 Task: Add in the project UniTech a sprint 'Scope Safari'.
Action: Mouse moved to (1306, 599)
Screenshot: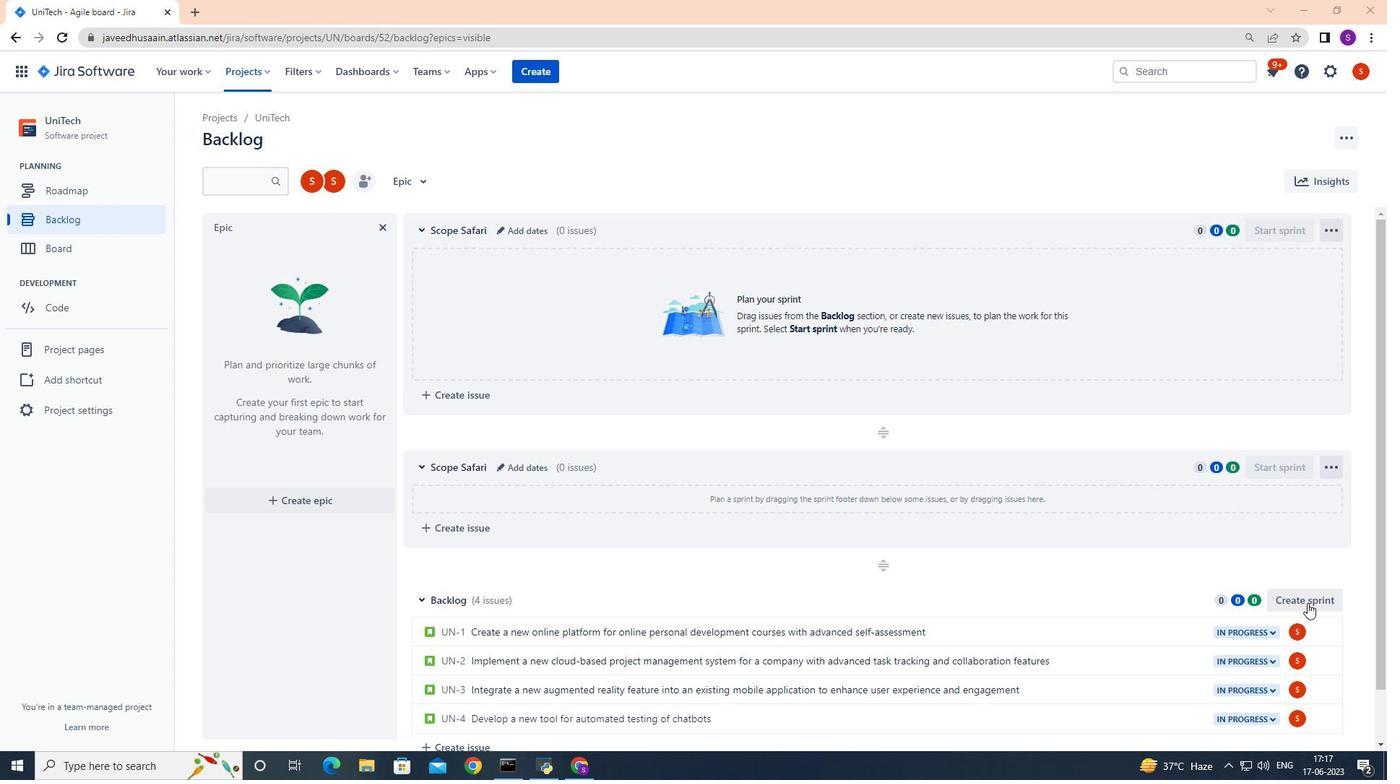 
Action: Mouse pressed left at (1306, 599)
Screenshot: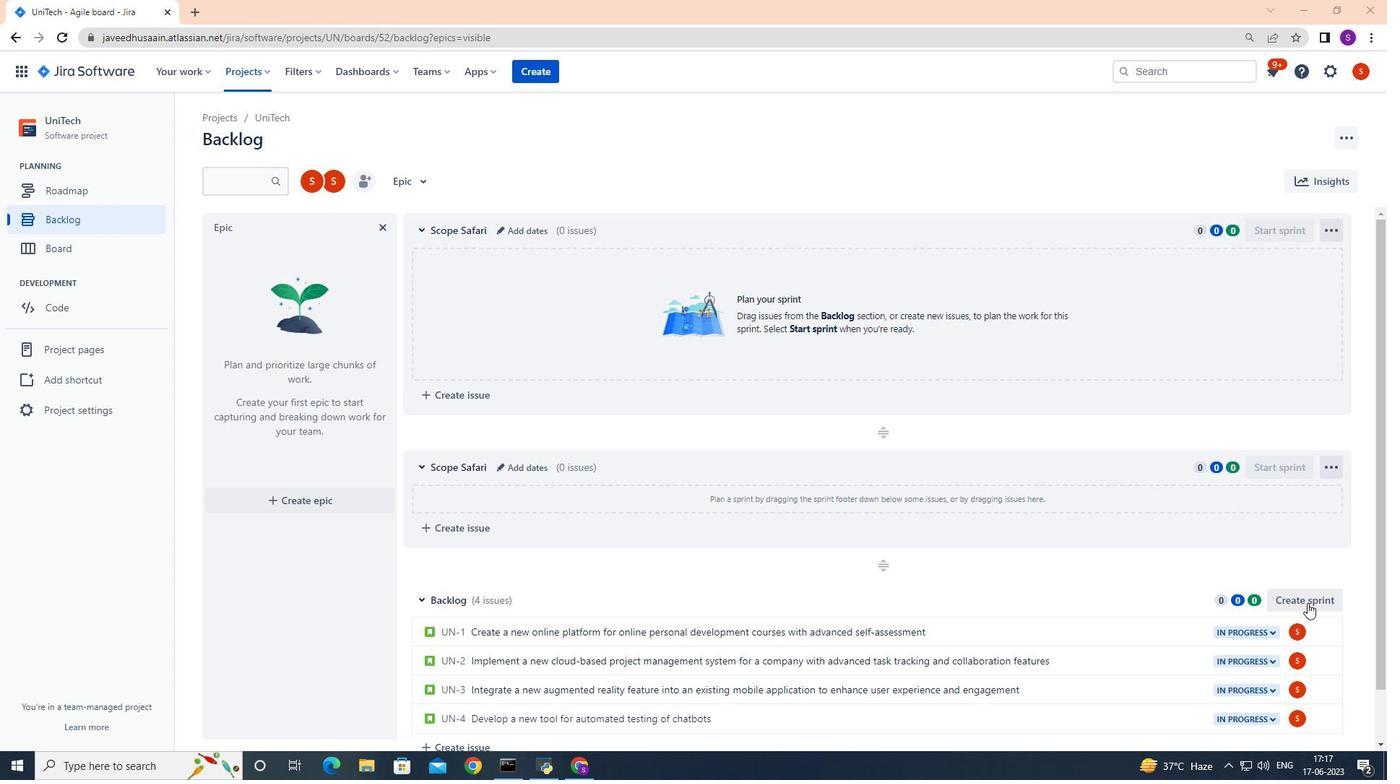 
Action: Mouse moved to (501, 602)
Screenshot: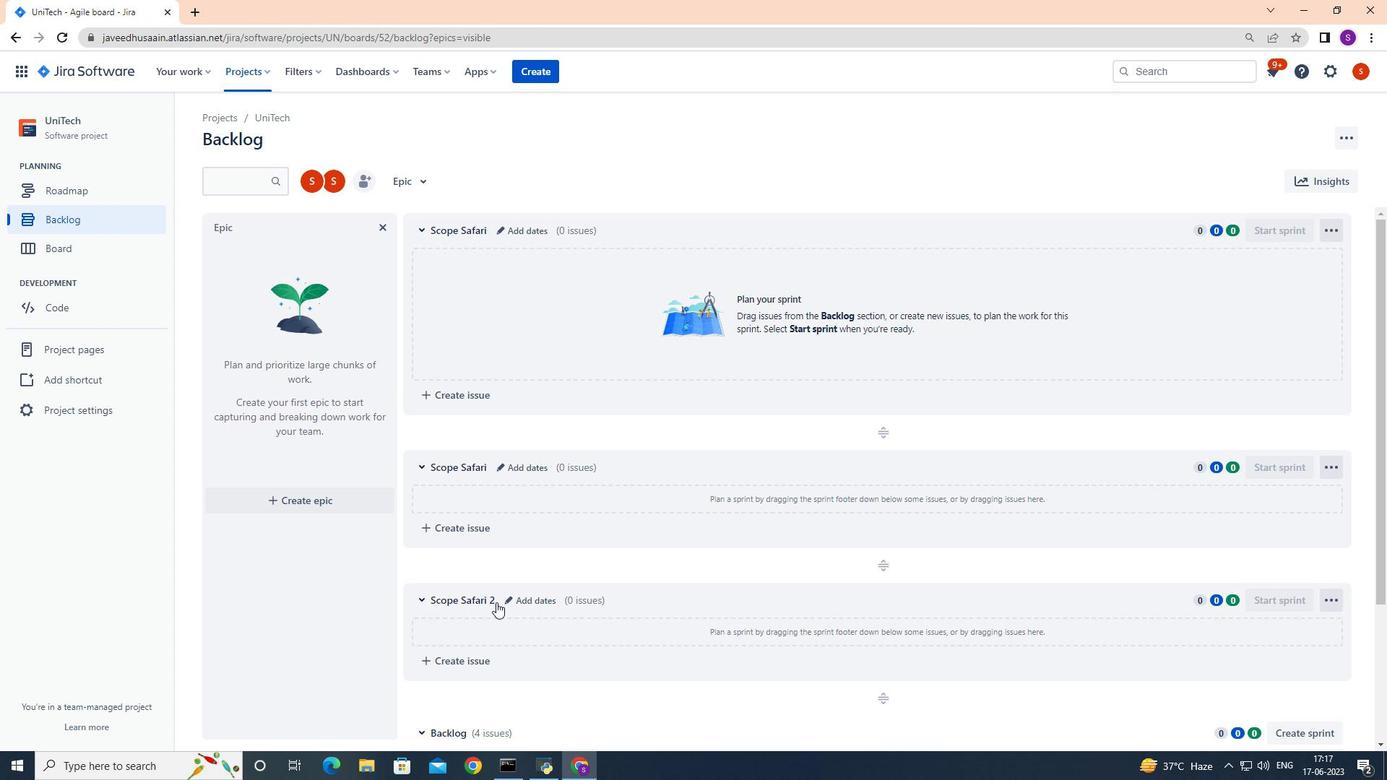
Action: Mouse pressed left at (501, 602)
Screenshot: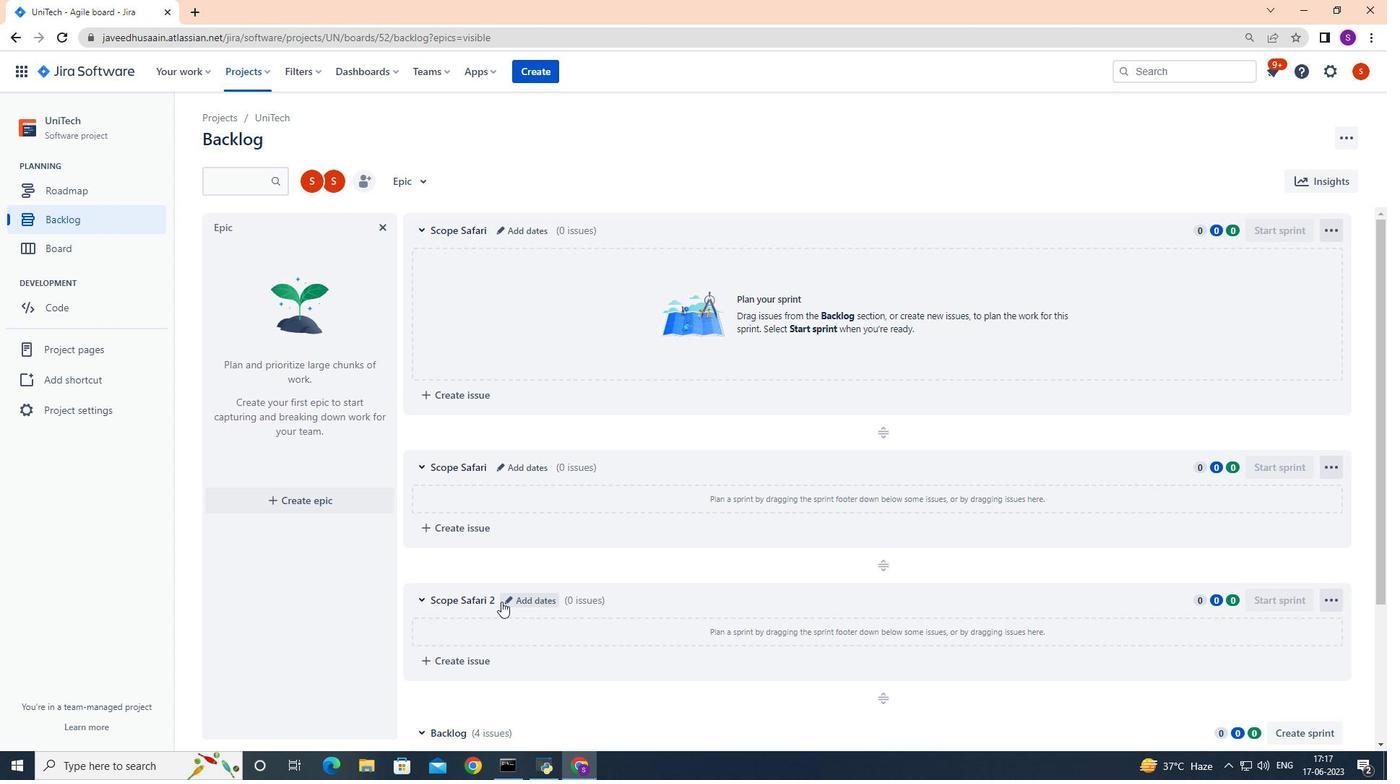 
Action: Mouse moved to (577, 183)
Screenshot: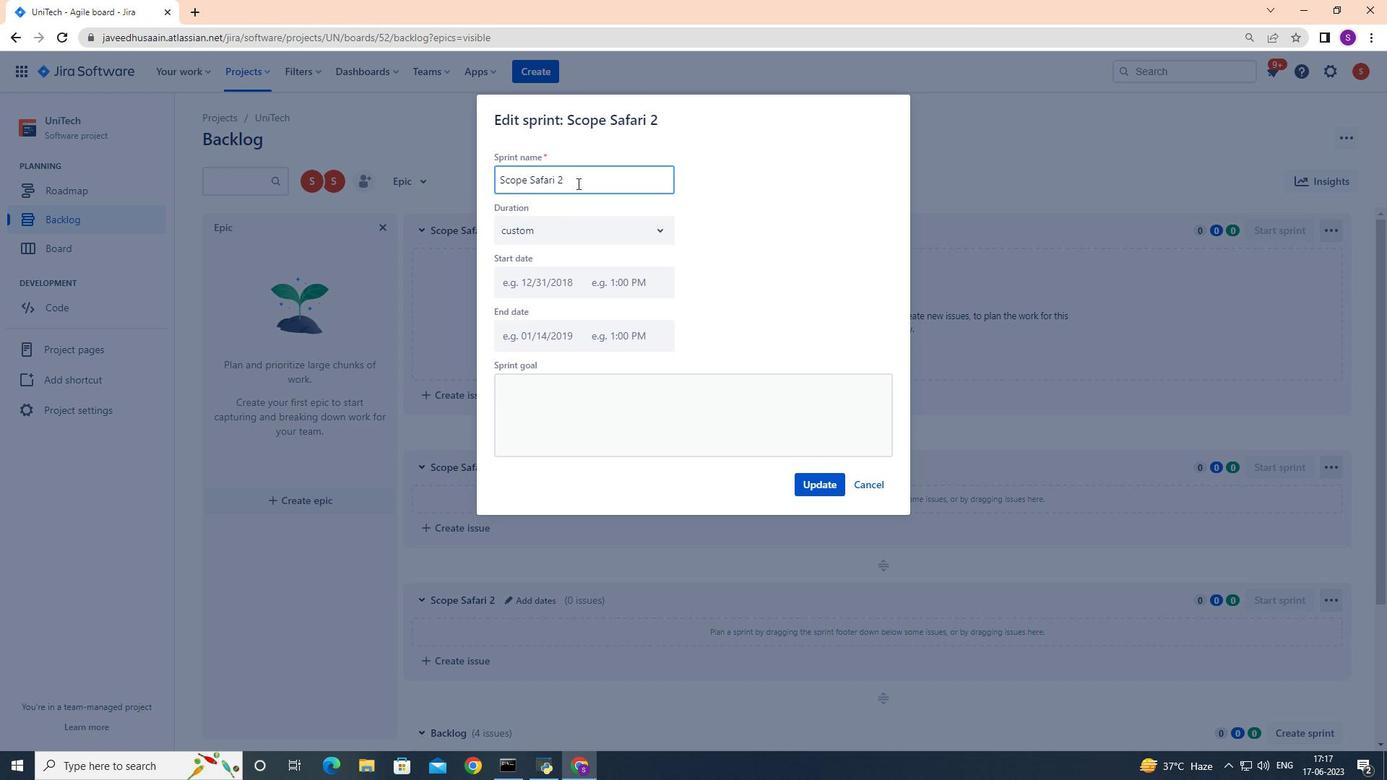 
Action: Mouse pressed left at (577, 183)
Screenshot: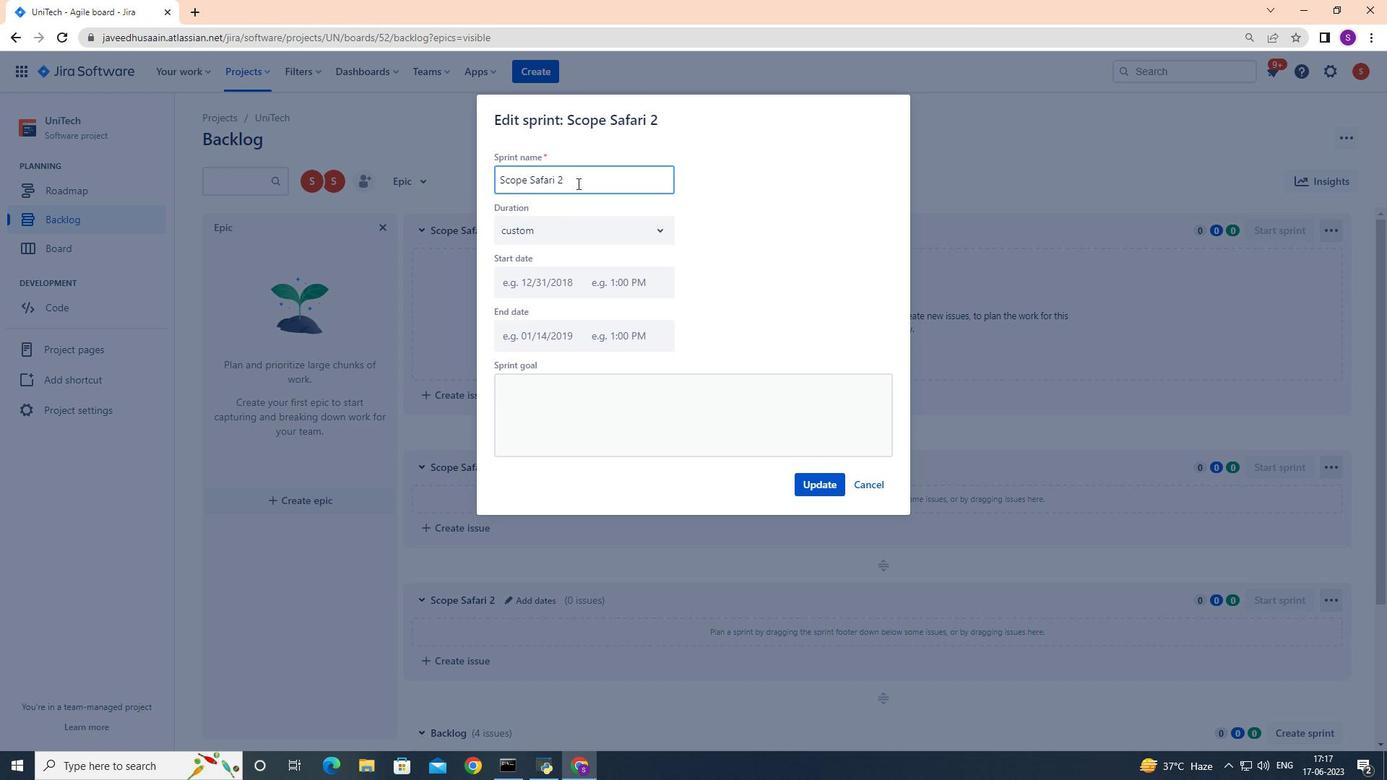 
Action: Key pressed <Key.backspace><Key.backspace><Key.backspace><Key.backspace><Key.backspace><Key.backspace><Key.backspace><Key.backspace><Key.backspace><Key.backspace><Key.backspace><Key.backspace><Key.backspace><Key.backspace><Key.backspace><Key.backspace><Key.backspace><Key.backspace><Key.backspace><Key.backspace><Key.backspace><Key.backspace><Key.shift><Key.shift><Key.shift><Key.shift><Key.shift><Key.shift><Key.shift><Key.shift><Key.shift><Key.shift>Scope<Key.space><Key.shift>Safari
Screenshot: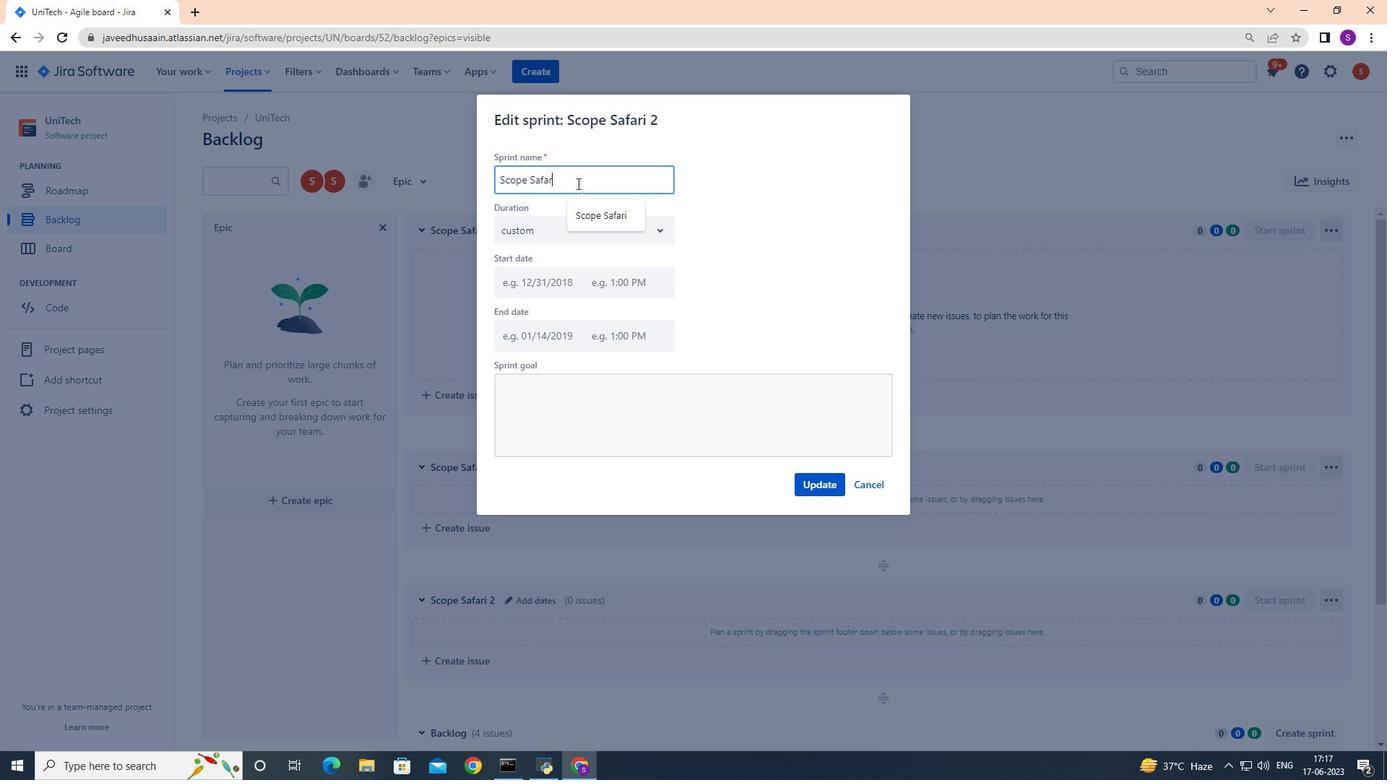 
Action: Mouse moved to (802, 483)
Screenshot: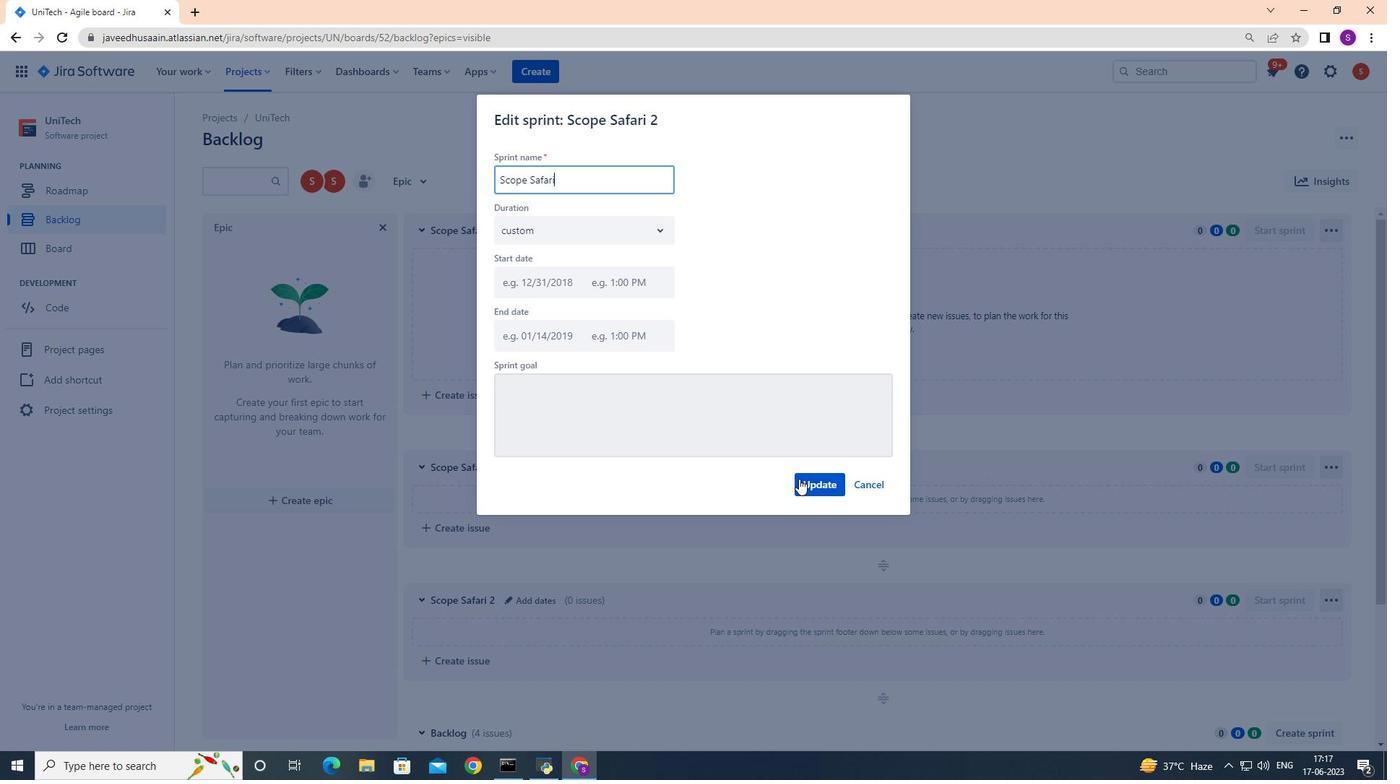 
Action: Mouse pressed left at (802, 483)
Screenshot: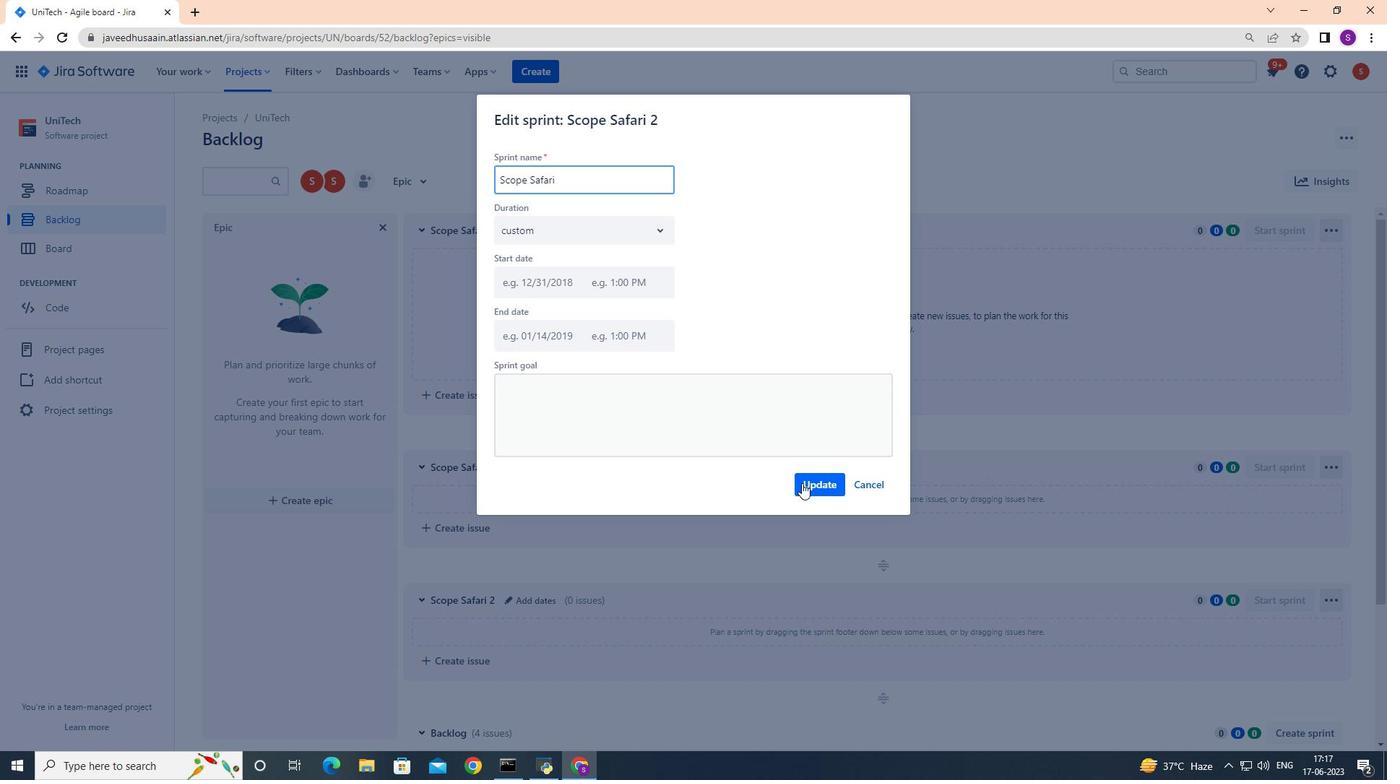 
